 Task: Apply conditional formatting to highlight non-empty cells in the range A2:G16 with bold and italic style.
Action: Mouse moved to (160, 162)
Screenshot: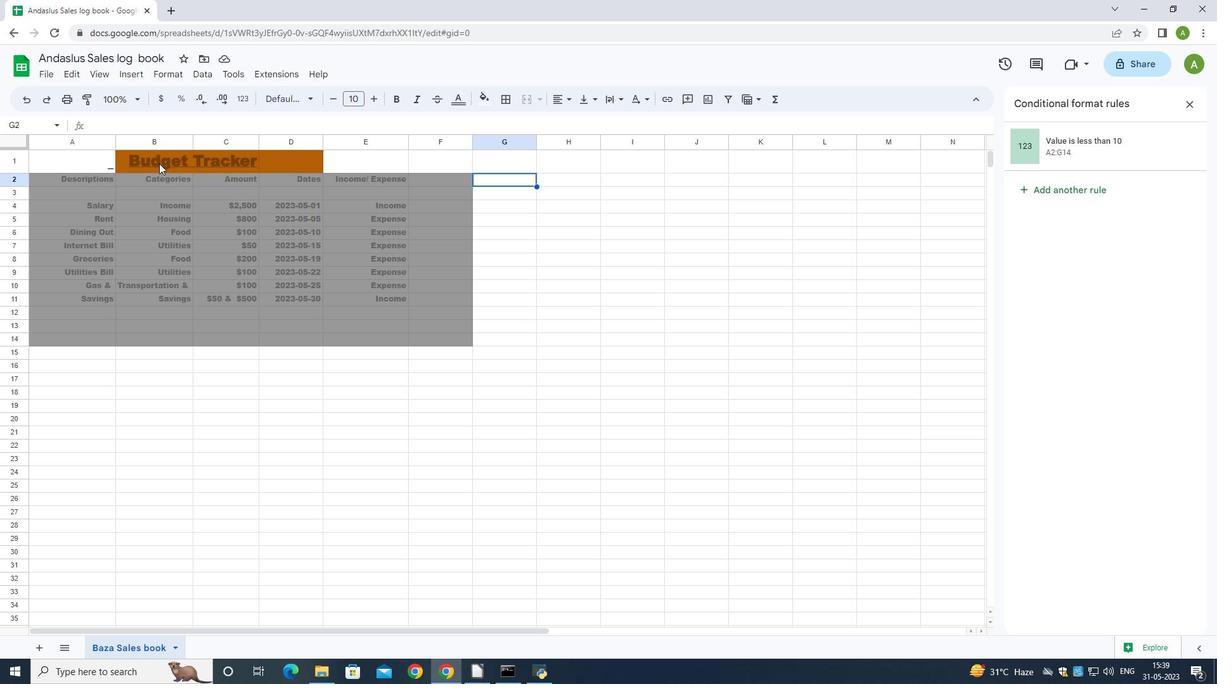 
Action: Mouse pressed left at (160, 162)
Screenshot: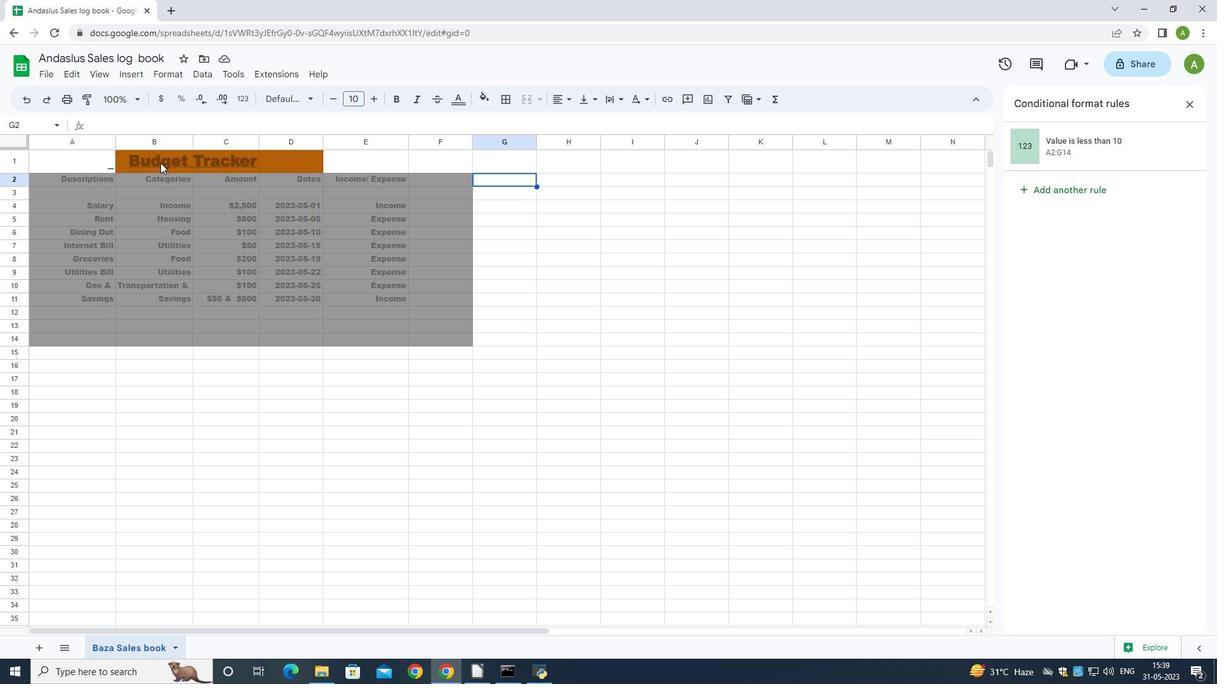 
Action: Mouse moved to (95, 203)
Screenshot: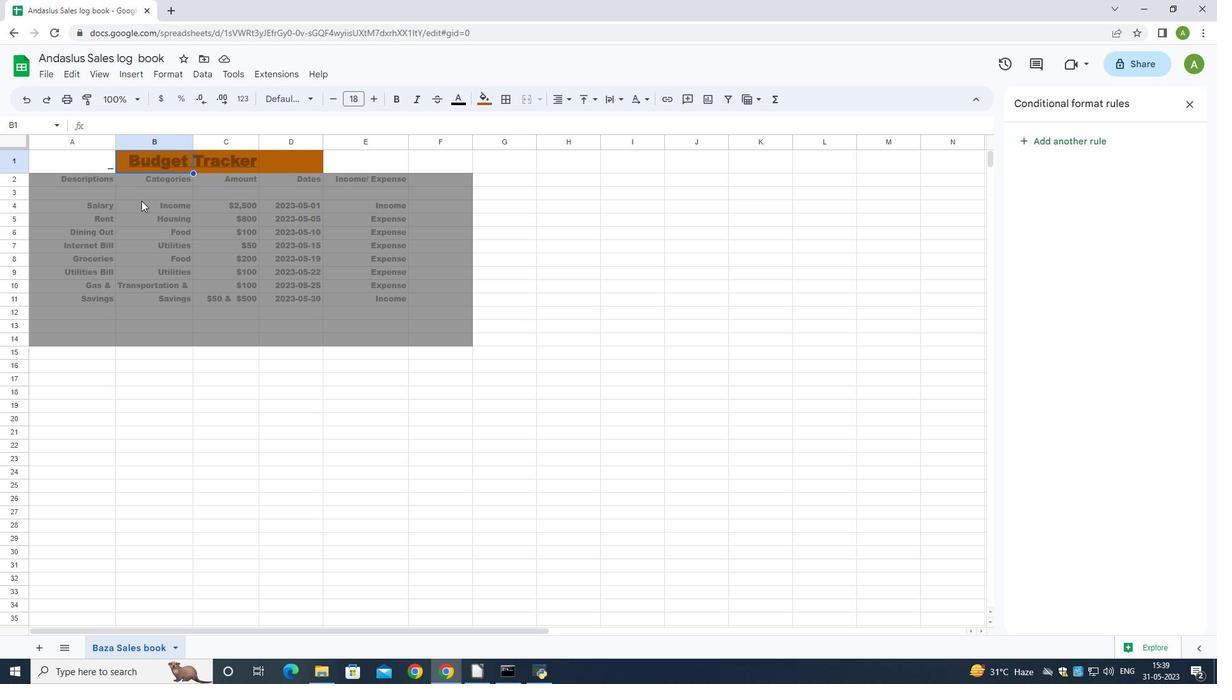 
Action: Mouse pressed left at (95, 203)
Screenshot: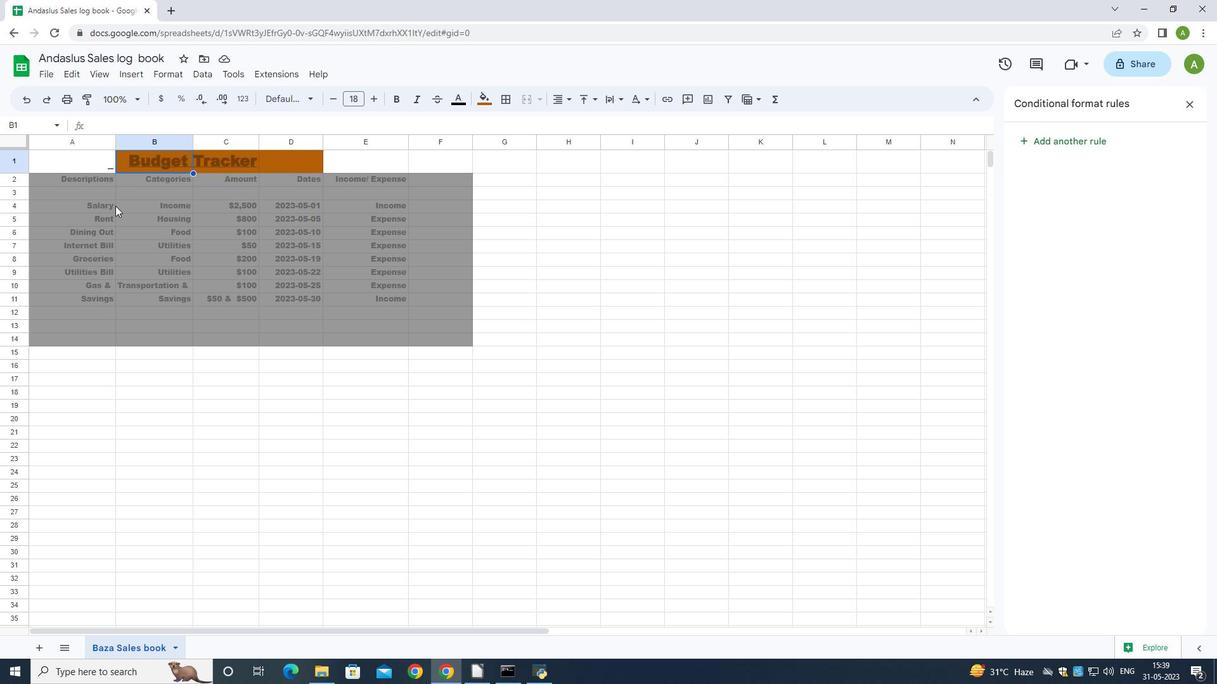
Action: Mouse moved to (57, 180)
Screenshot: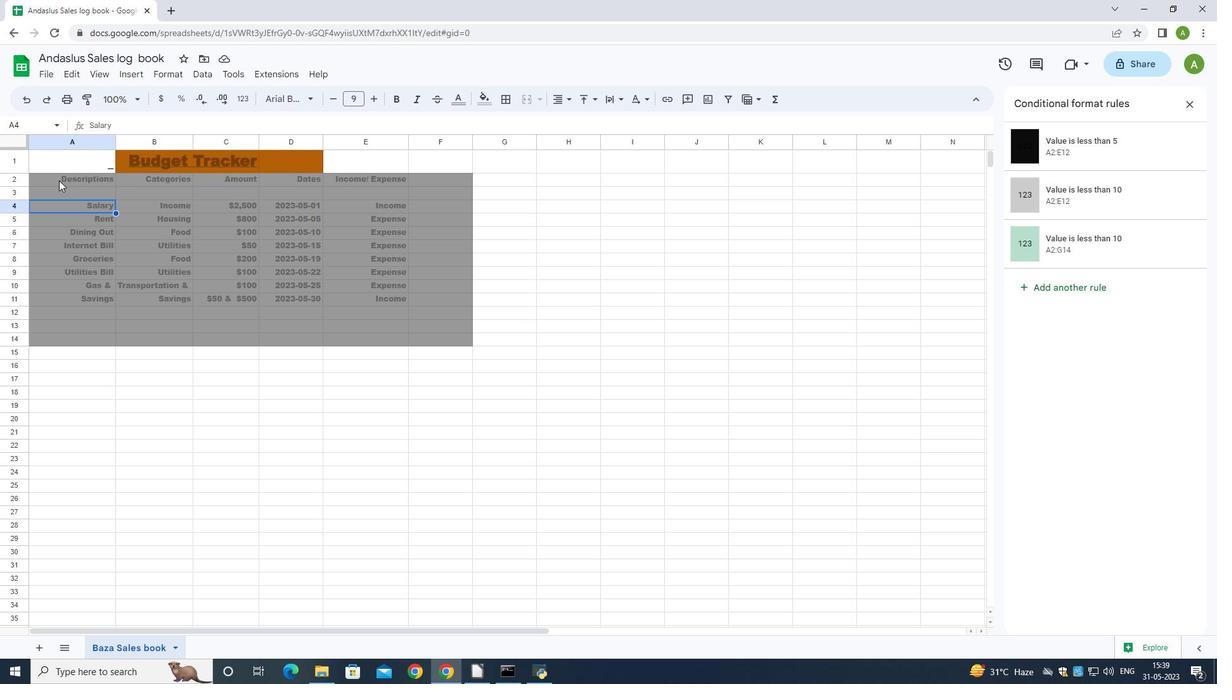 
Action: Mouse pressed left at (57, 180)
Screenshot: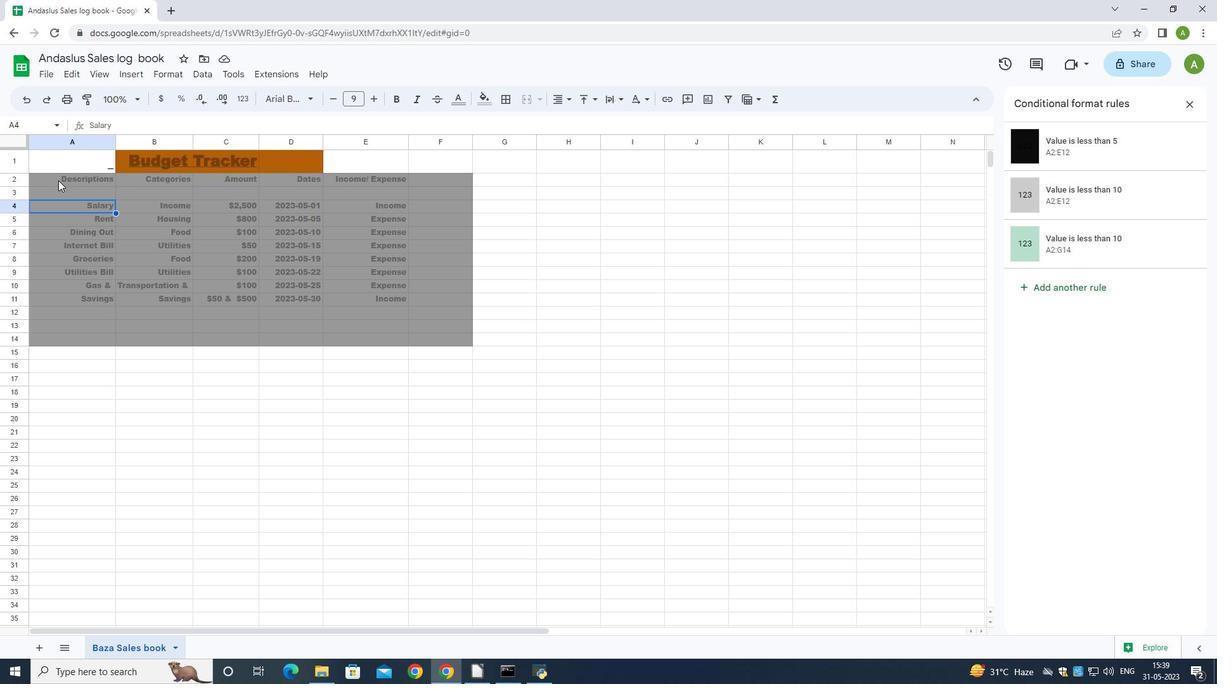 
Action: Mouse moved to (84, 178)
Screenshot: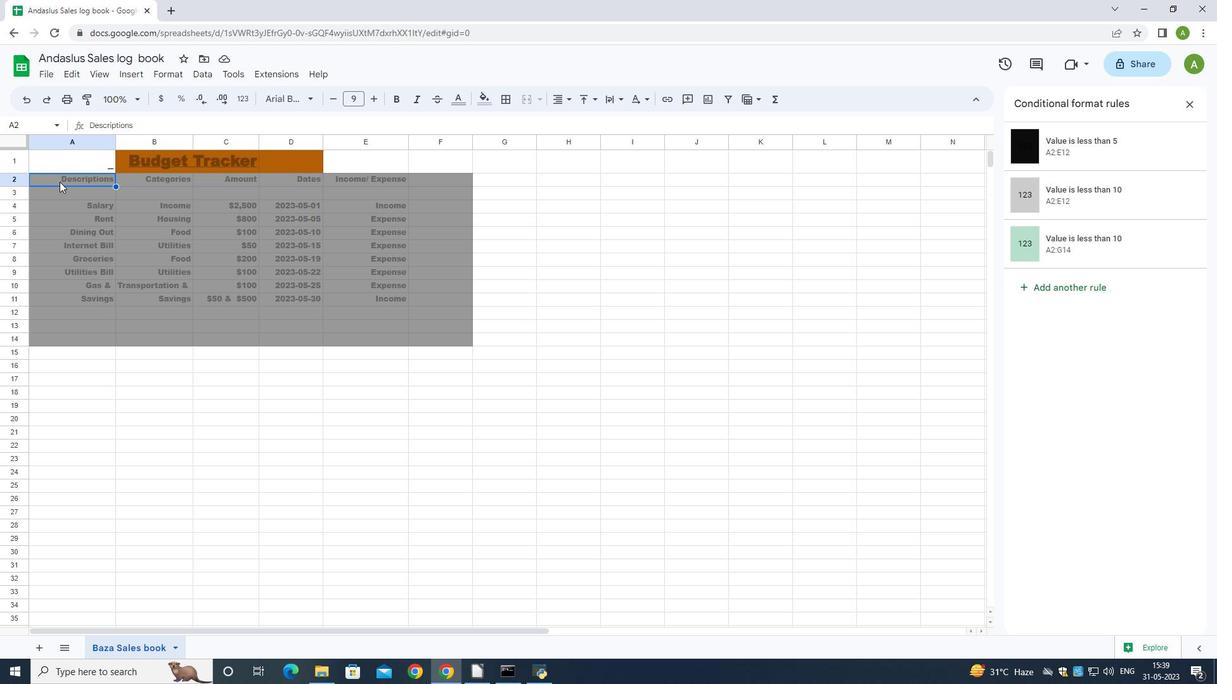 
Action: Mouse pressed left at (84, 178)
Screenshot: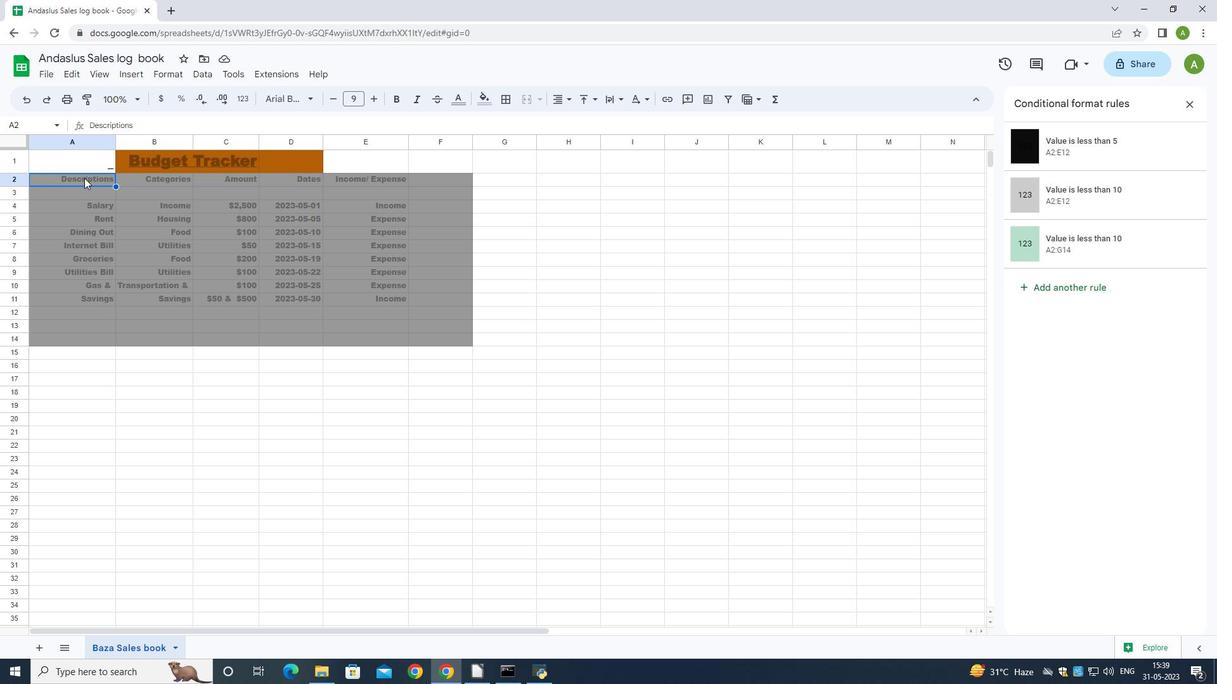 
Action: Mouse moved to (159, 70)
Screenshot: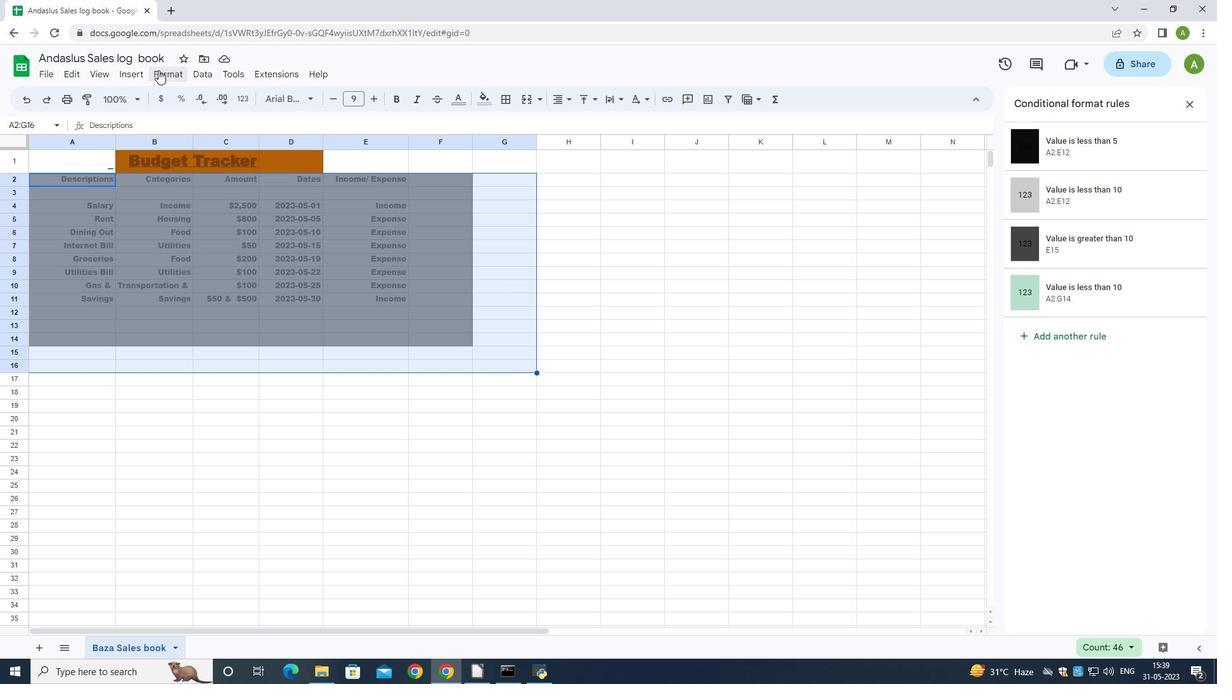 
Action: Mouse pressed left at (159, 70)
Screenshot: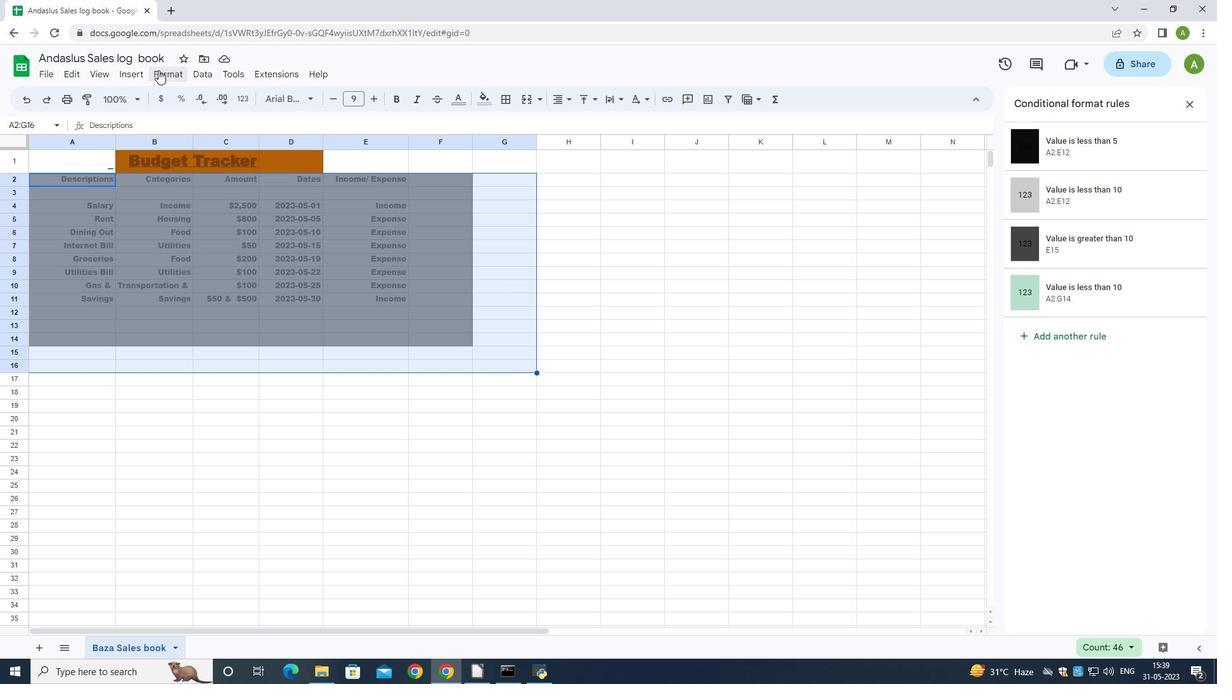 
Action: Mouse moved to (197, 290)
Screenshot: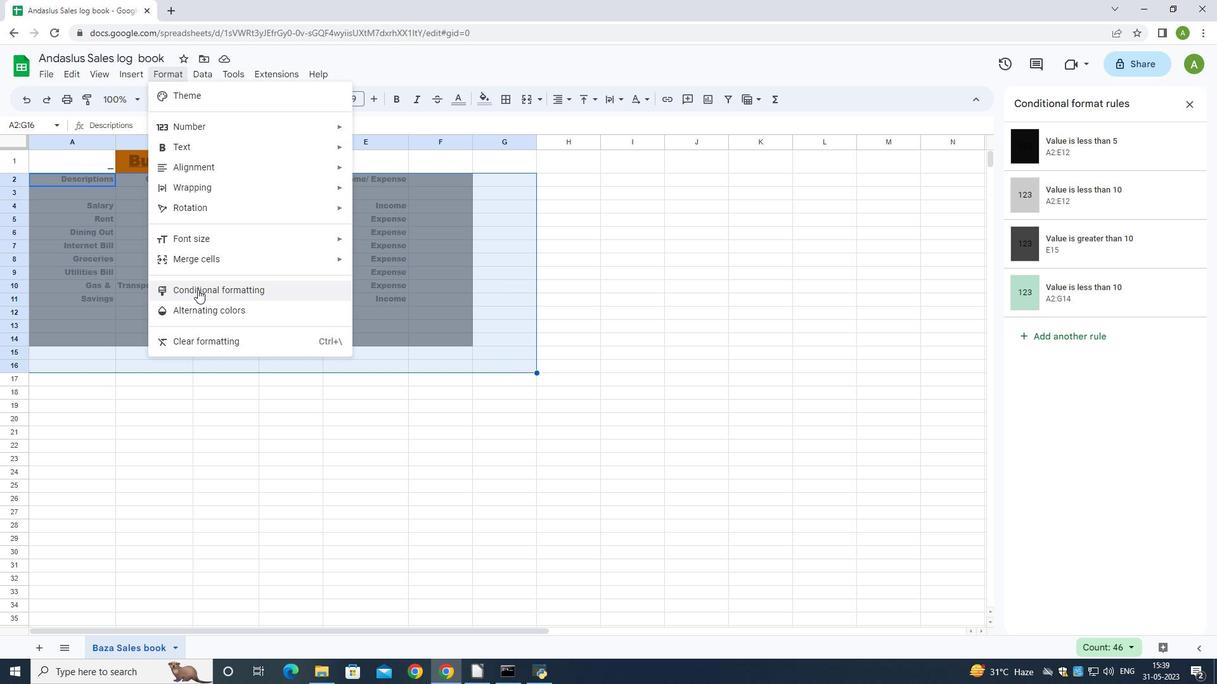 
Action: Mouse pressed left at (197, 290)
Screenshot: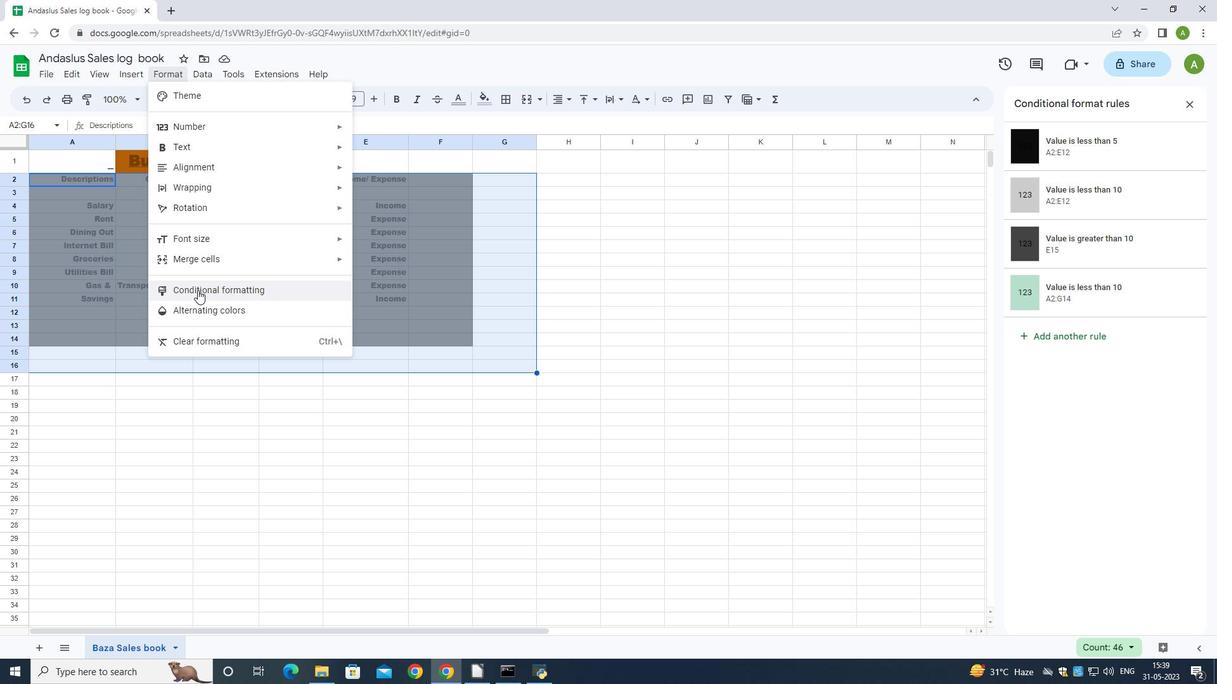 
Action: Mouse moved to (1086, 338)
Screenshot: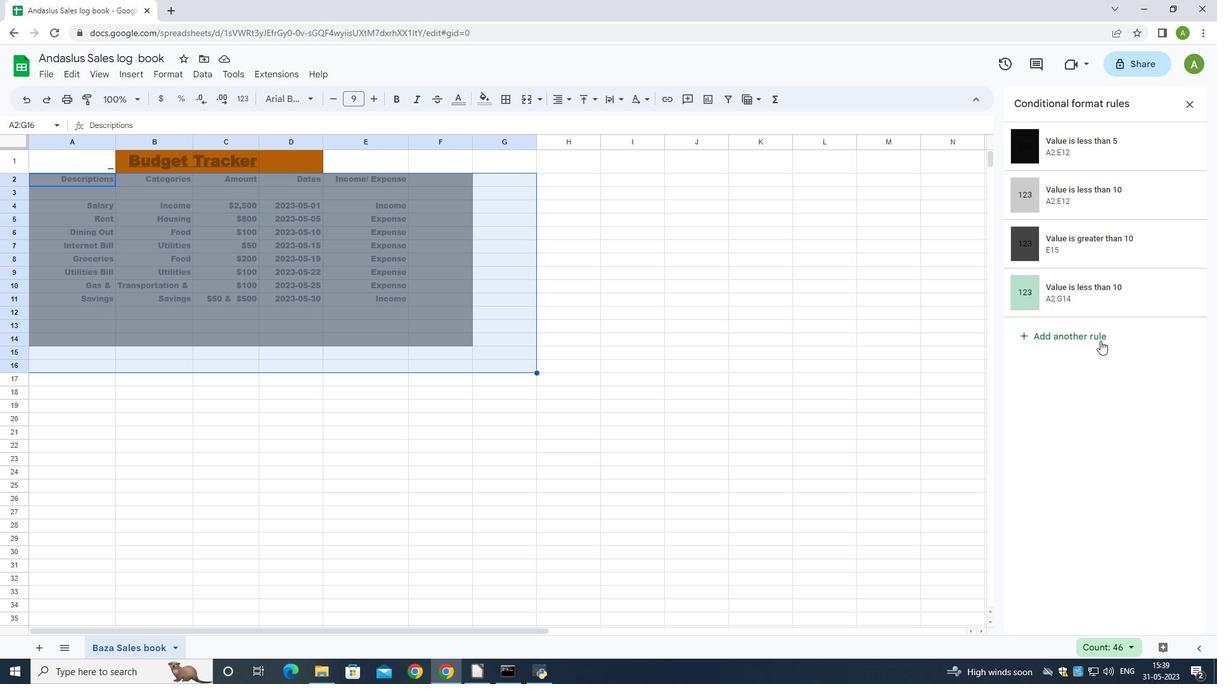 
Action: Mouse pressed left at (1086, 338)
Screenshot: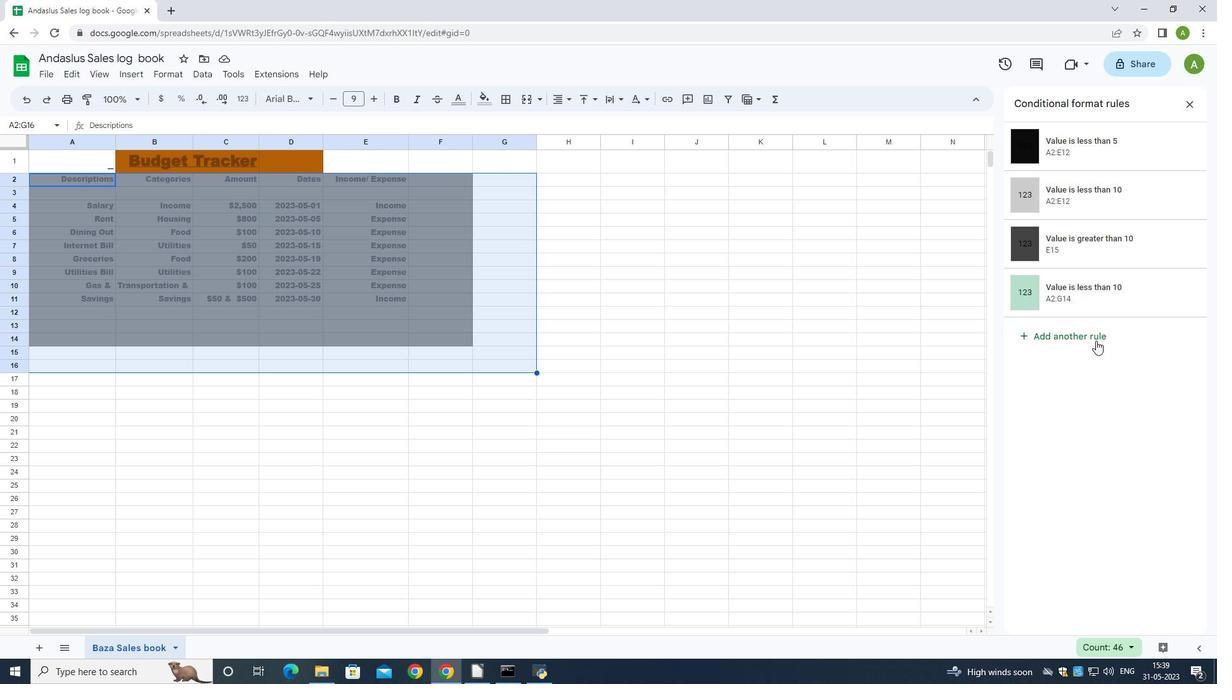 
Action: Mouse moved to (1151, 267)
Screenshot: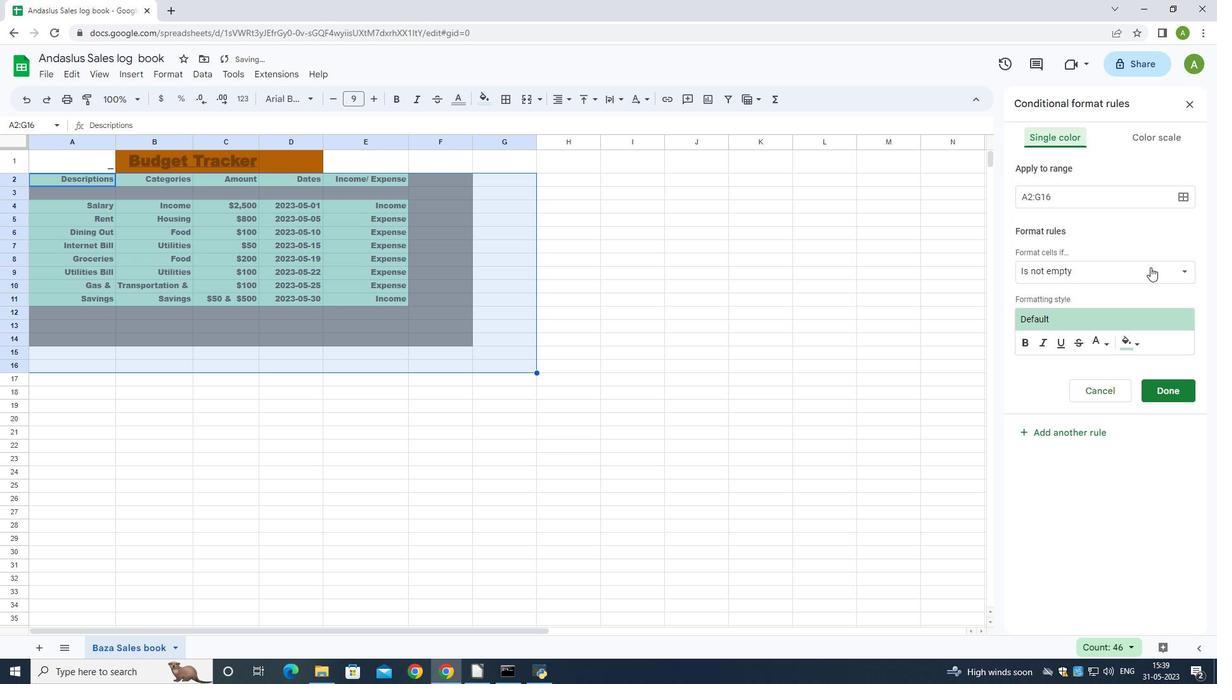 
Action: Mouse pressed left at (1151, 267)
Screenshot: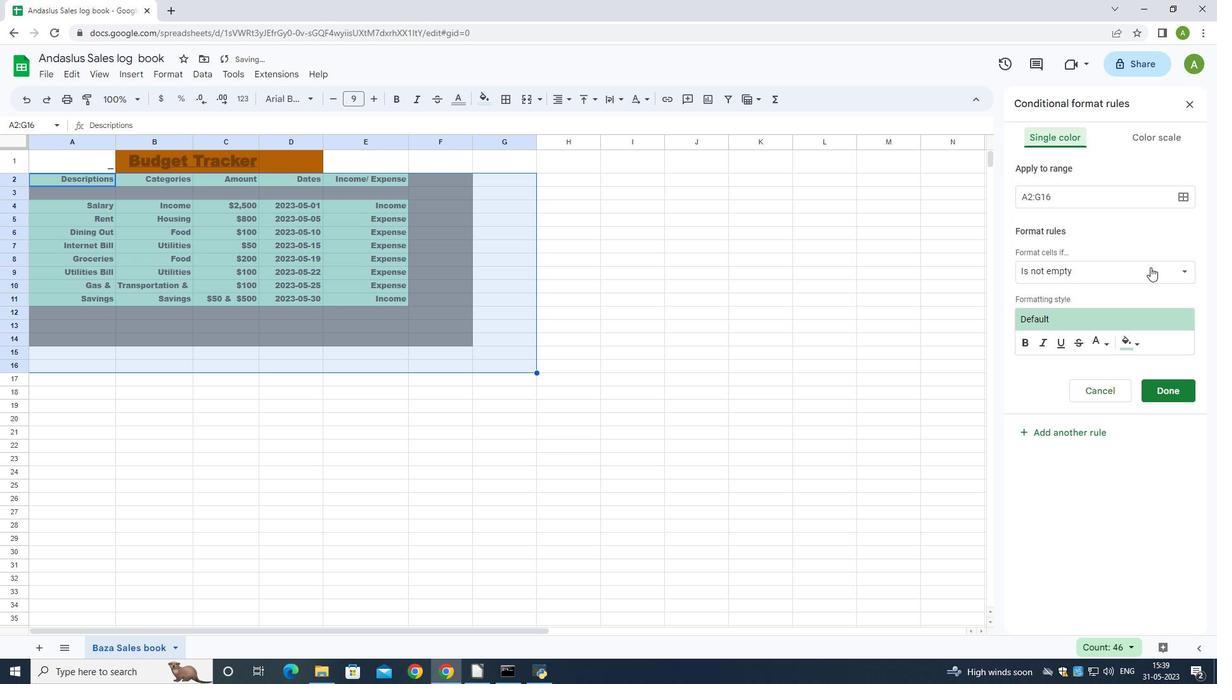 
Action: Mouse moved to (1078, 519)
Screenshot: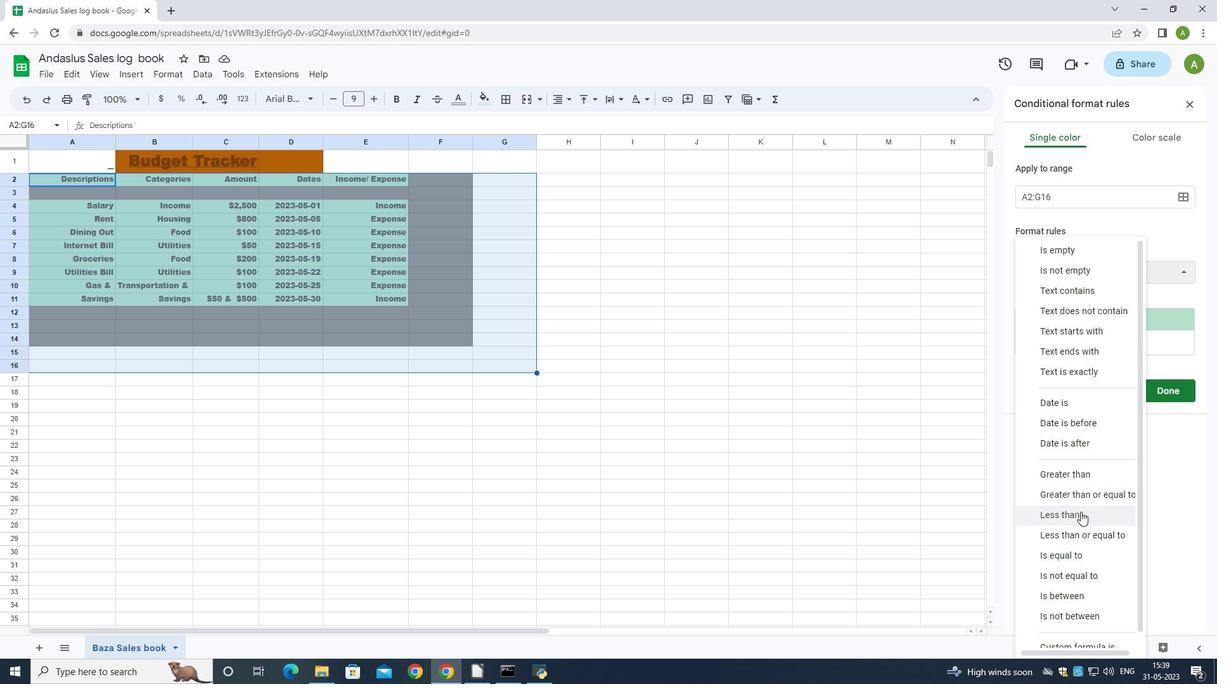 
Action: Mouse pressed left at (1078, 519)
Screenshot: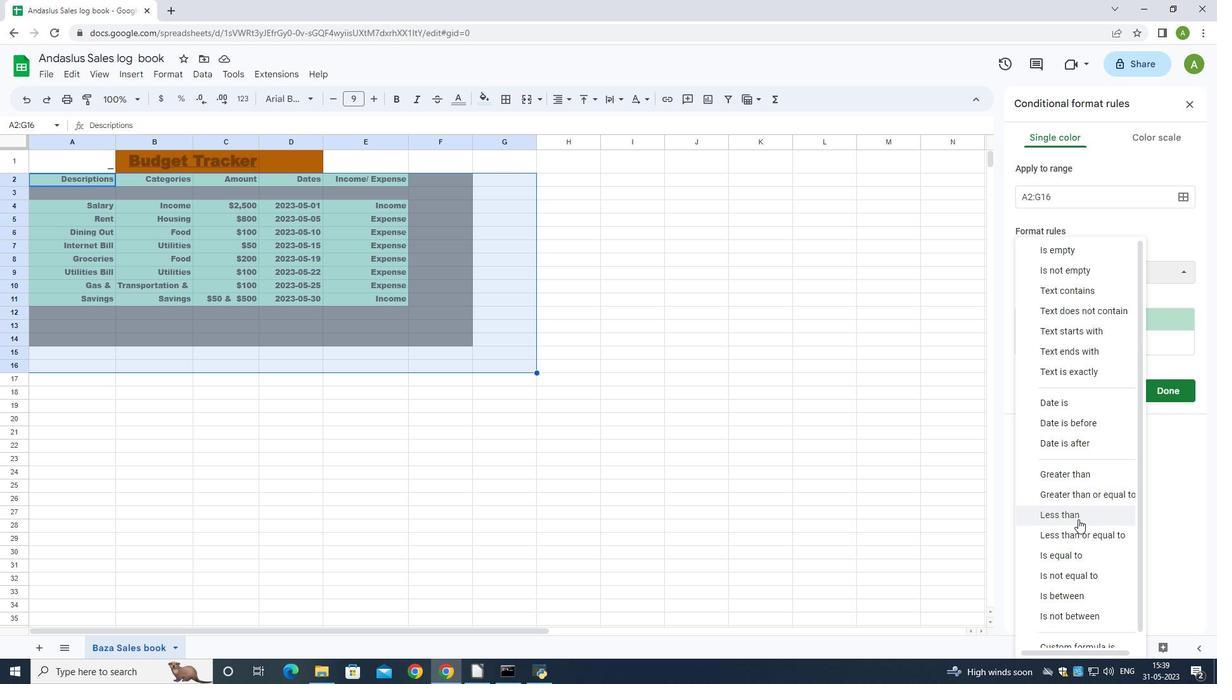 
Action: Mouse moved to (1047, 298)
Screenshot: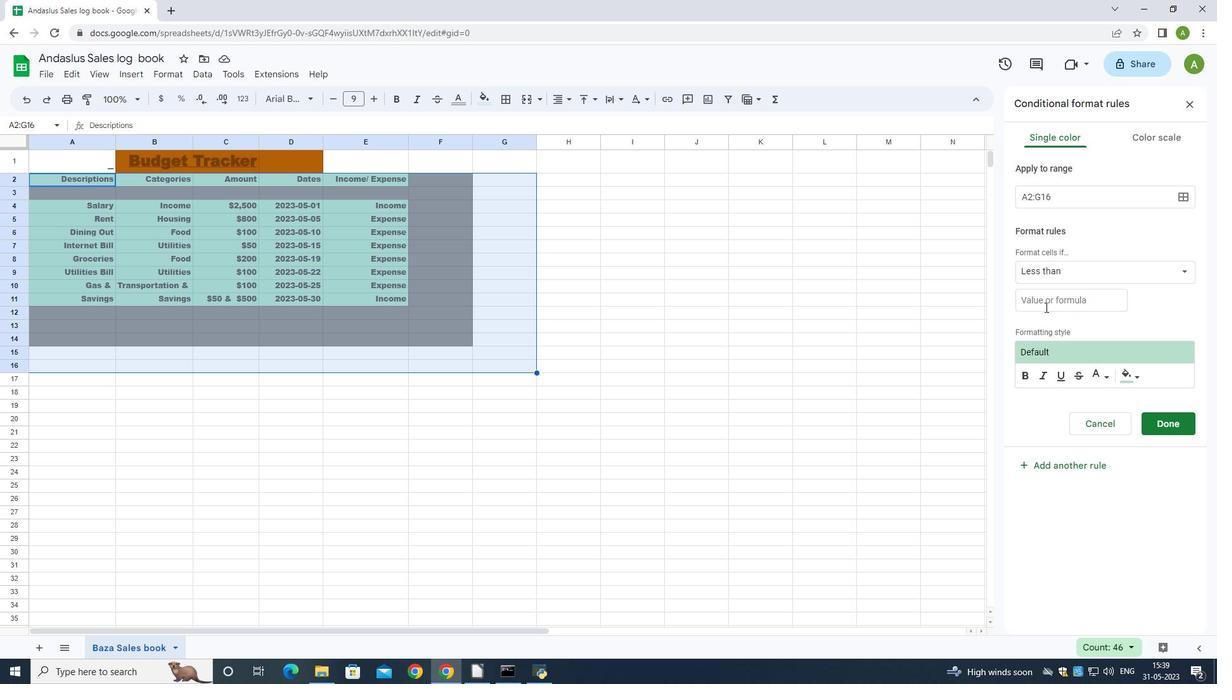 
Action: Mouse pressed left at (1047, 298)
Screenshot: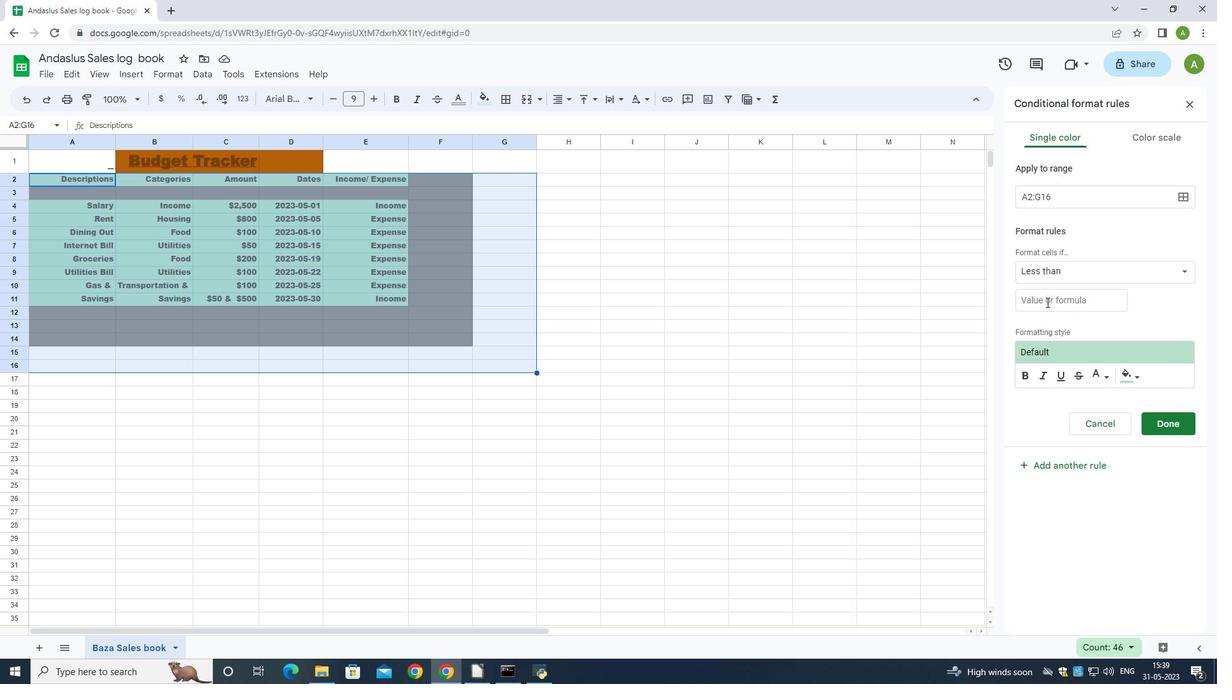 
Action: Key pressed 5
Screenshot: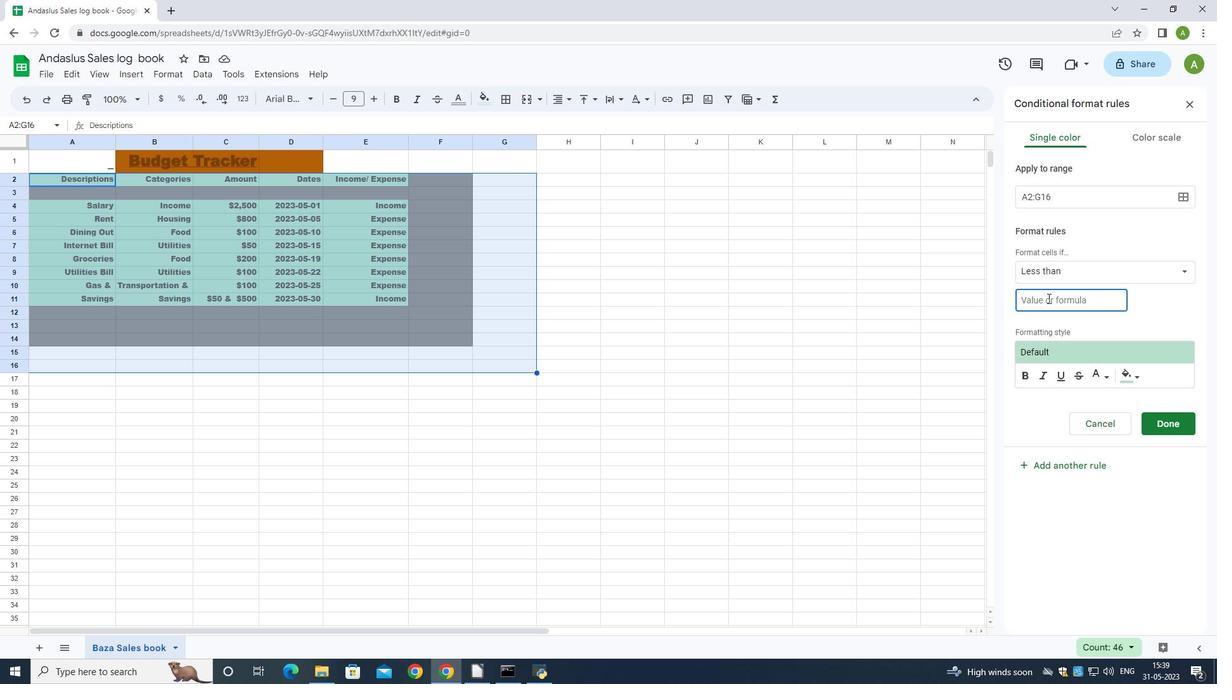 
Action: Mouse moved to (1135, 378)
Screenshot: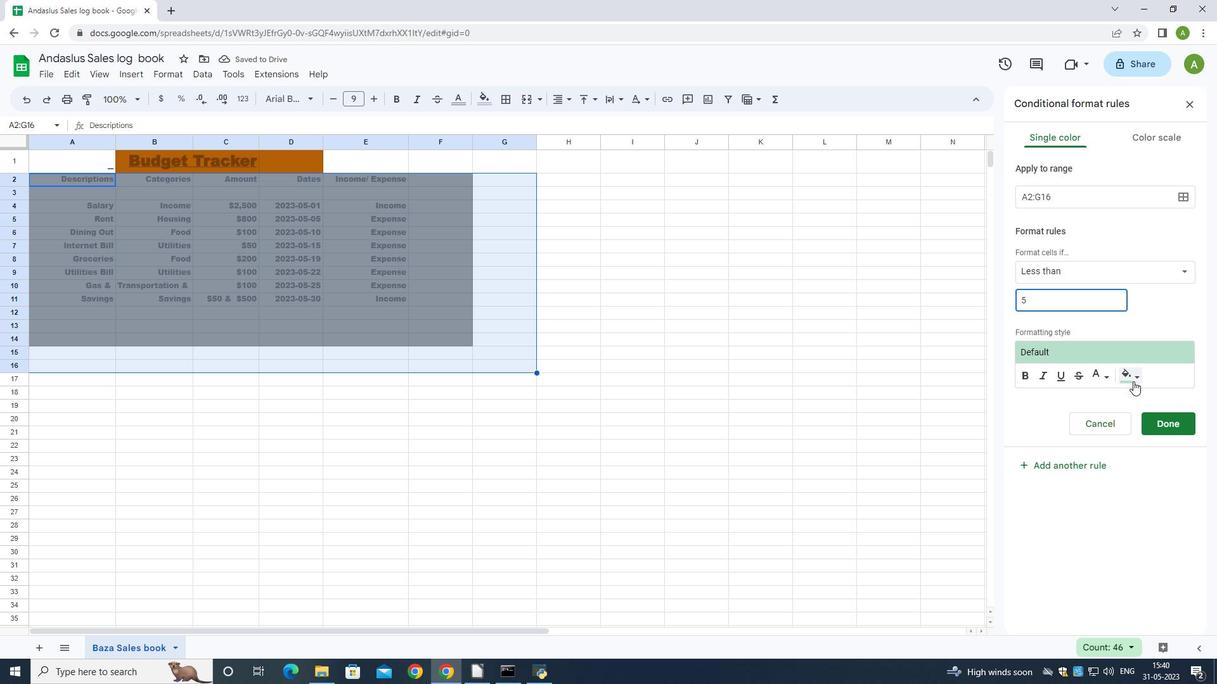 
Action: Mouse pressed left at (1135, 378)
Screenshot: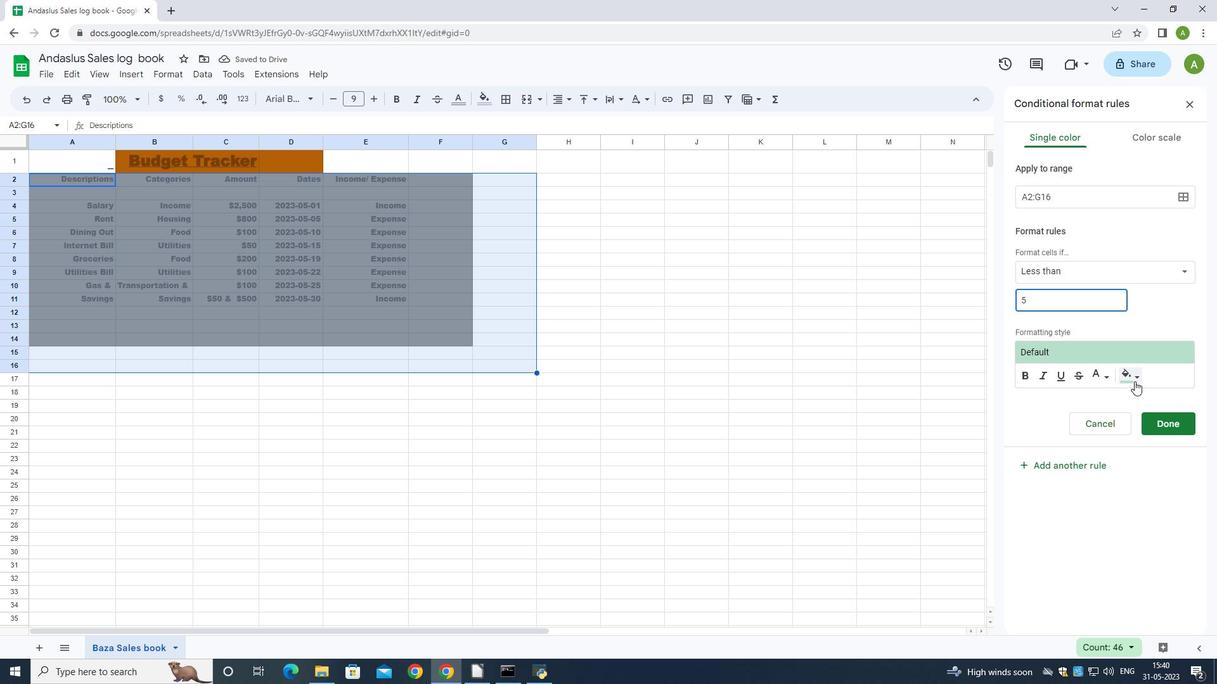 
Action: Mouse moved to (1101, 420)
Screenshot: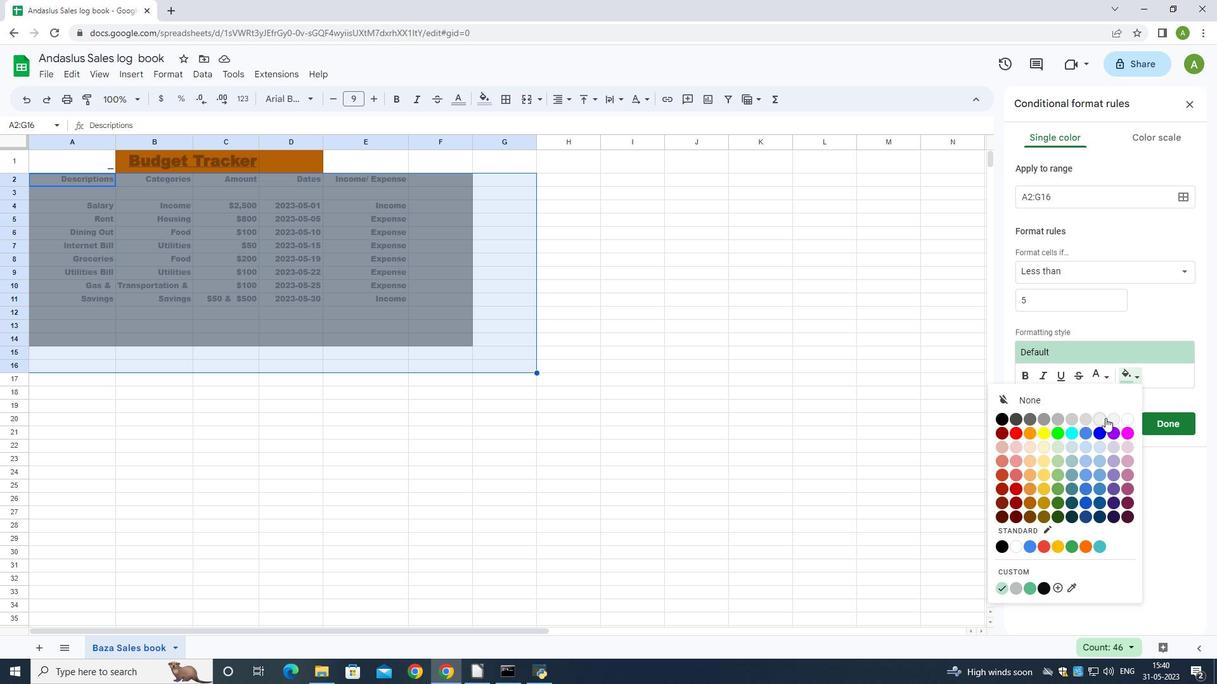 
Action: Mouse pressed left at (1101, 420)
Screenshot: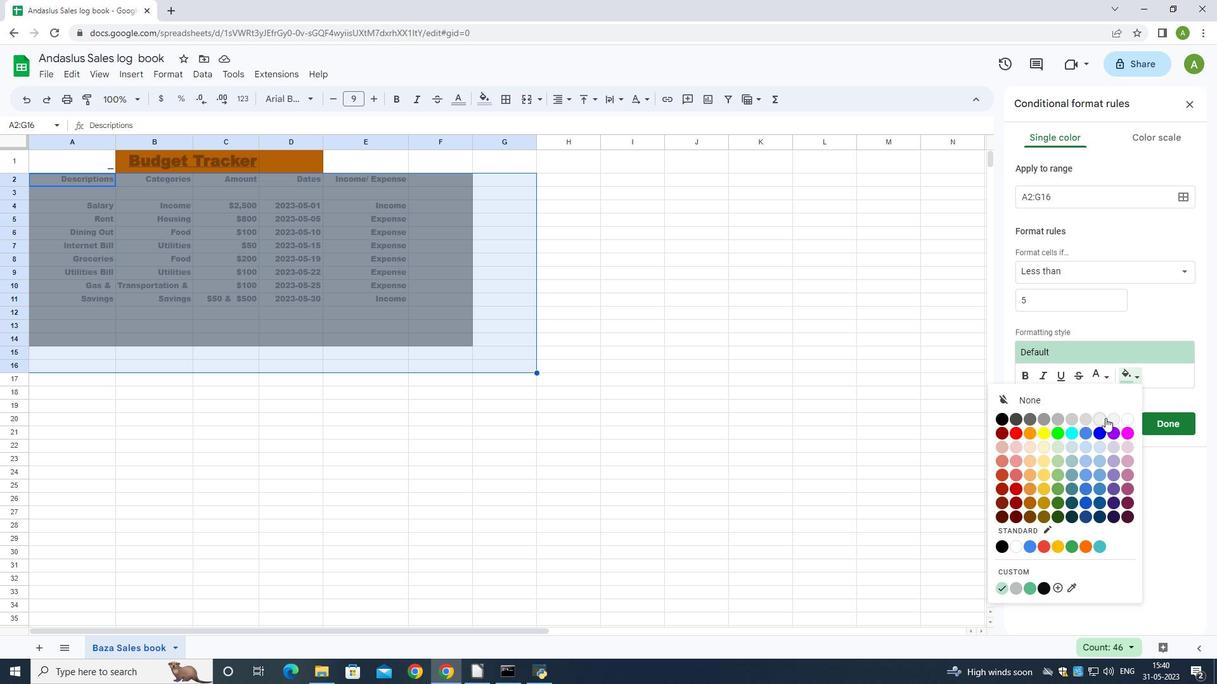 
Action: Mouse moved to (1163, 424)
Screenshot: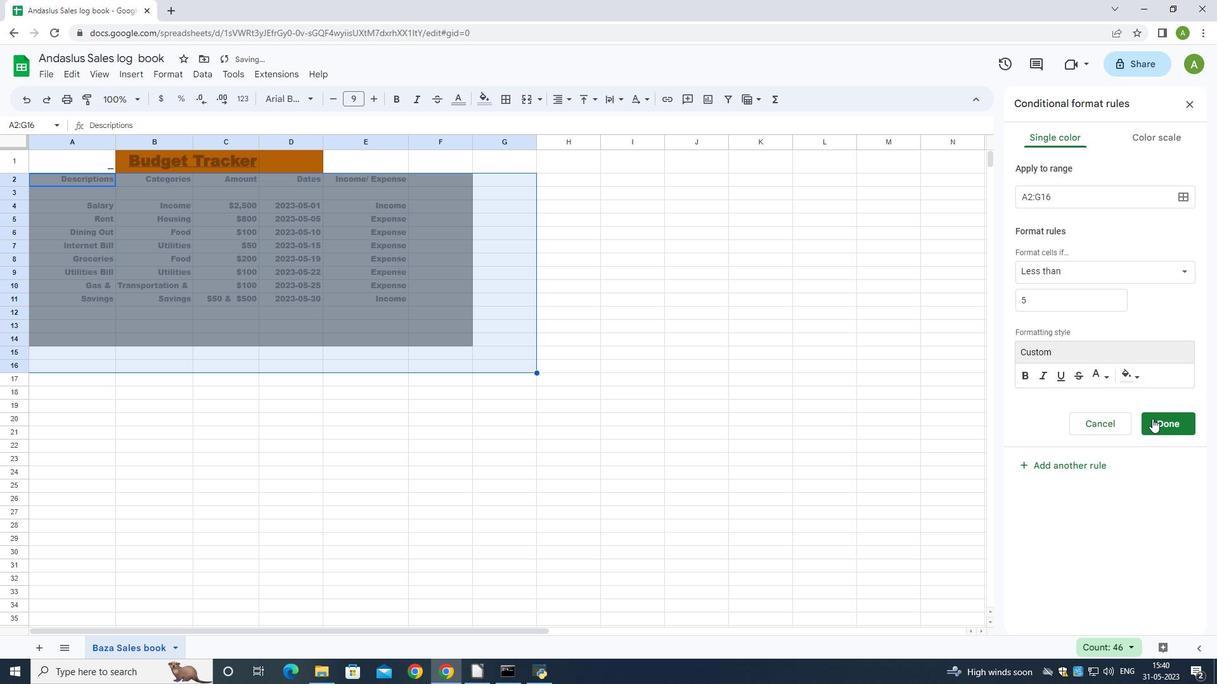 
Action: Mouse pressed left at (1163, 424)
Screenshot: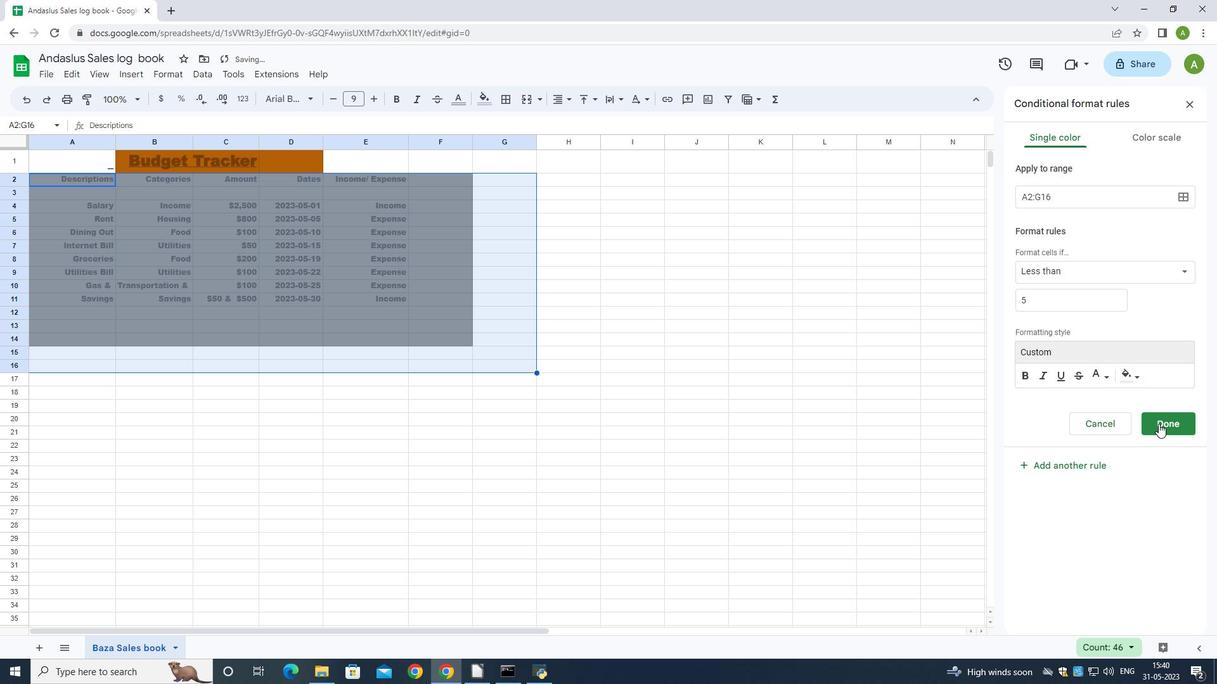 
Action: Mouse moved to (138, 644)
Screenshot: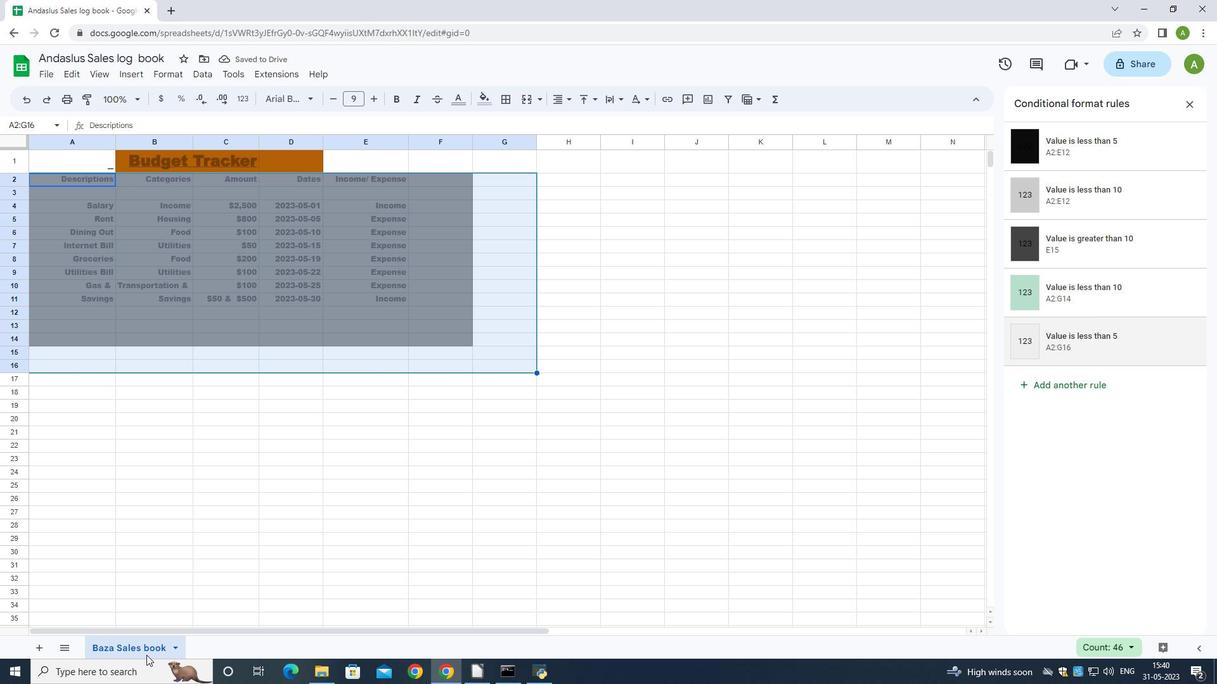 
Action: Mouse pressed left at (138, 644)
Screenshot: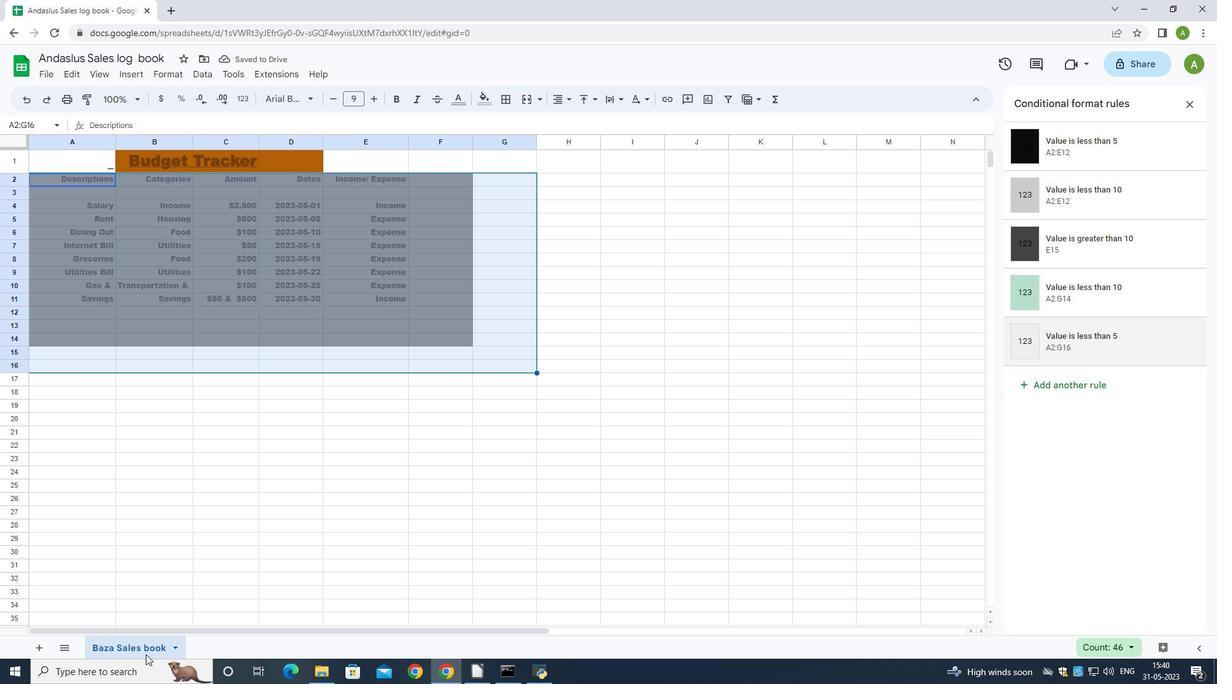 
Action: Key pressed <Key.enter>ctrl+S
Screenshot: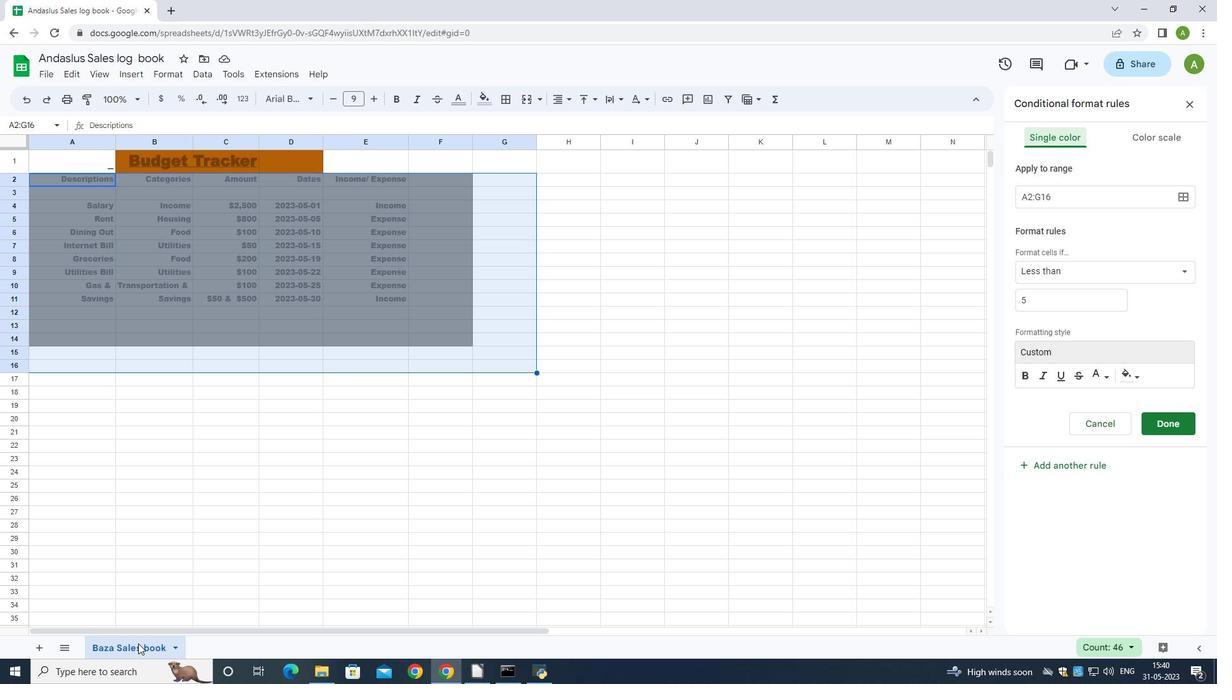 
Action: Mouse moved to (121, 612)
Screenshot: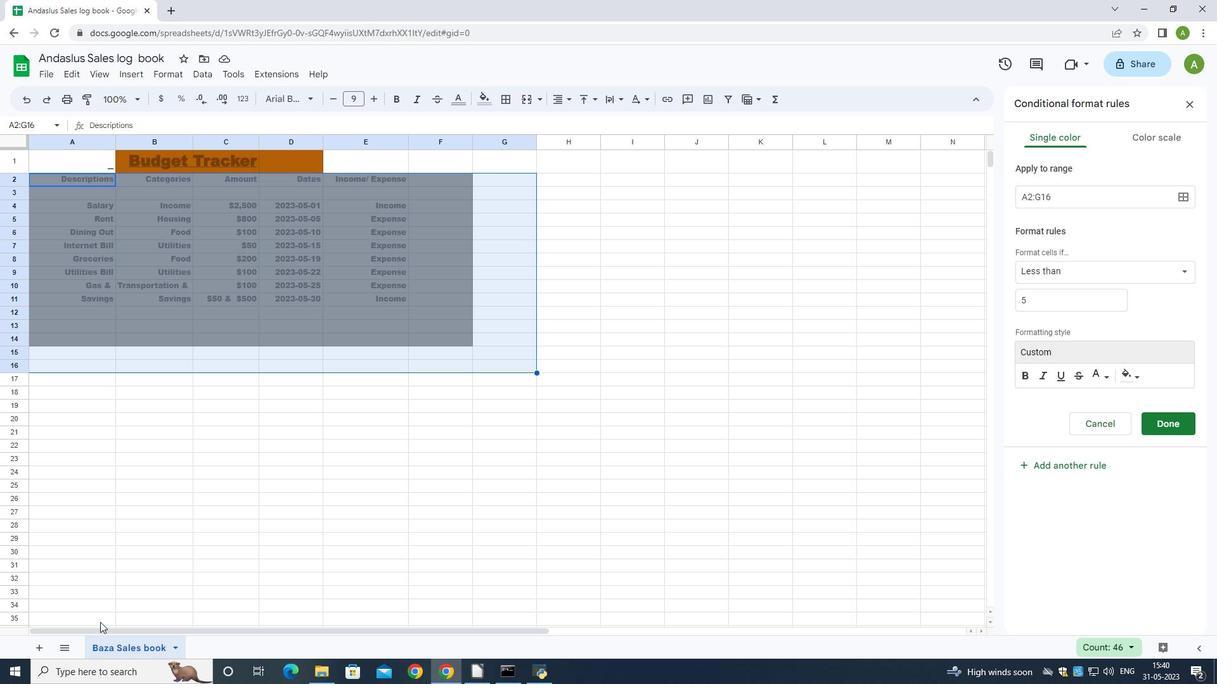
